 Task: Sort the products by price (highest first).
Action: Mouse moved to (64, 394)
Screenshot: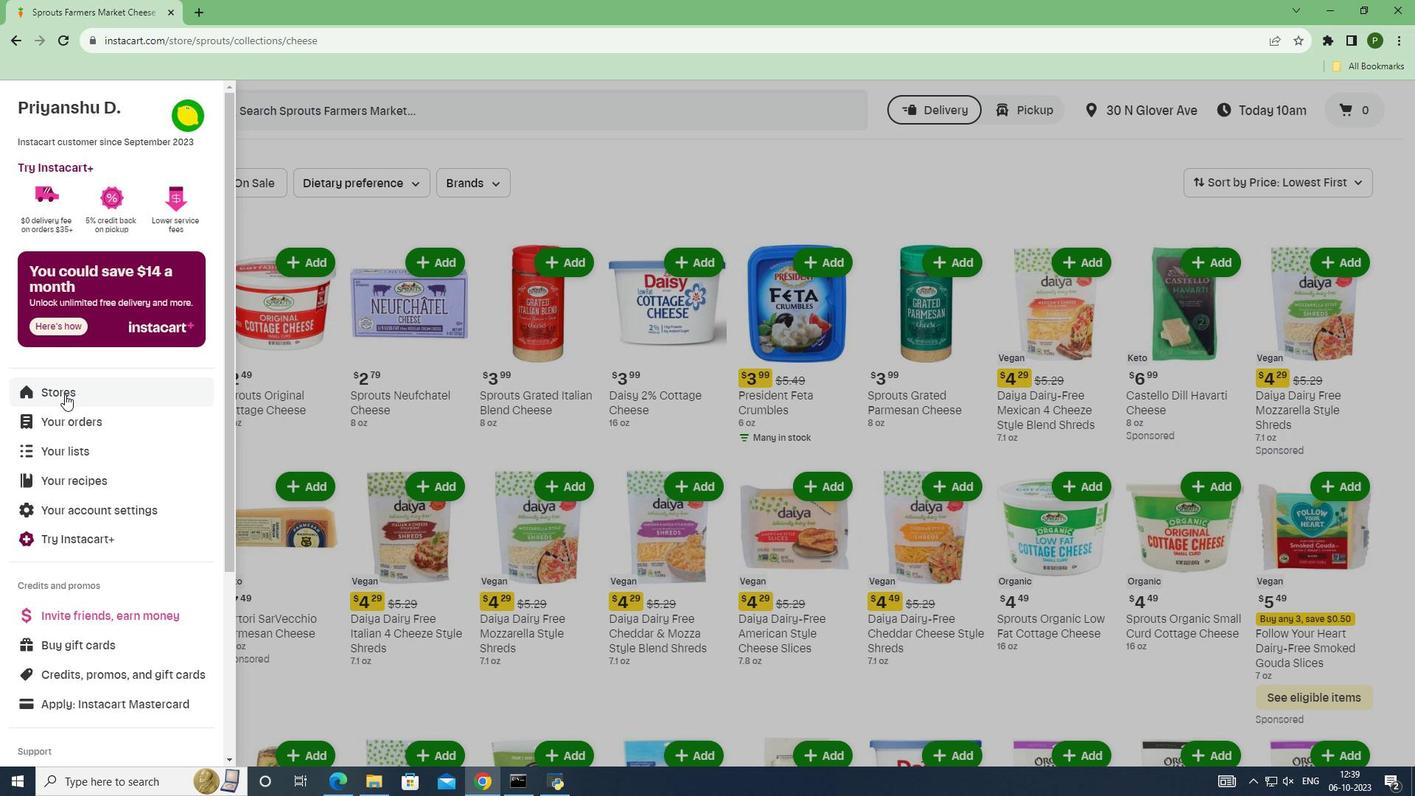 
Action: Mouse pressed left at (64, 394)
Screenshot: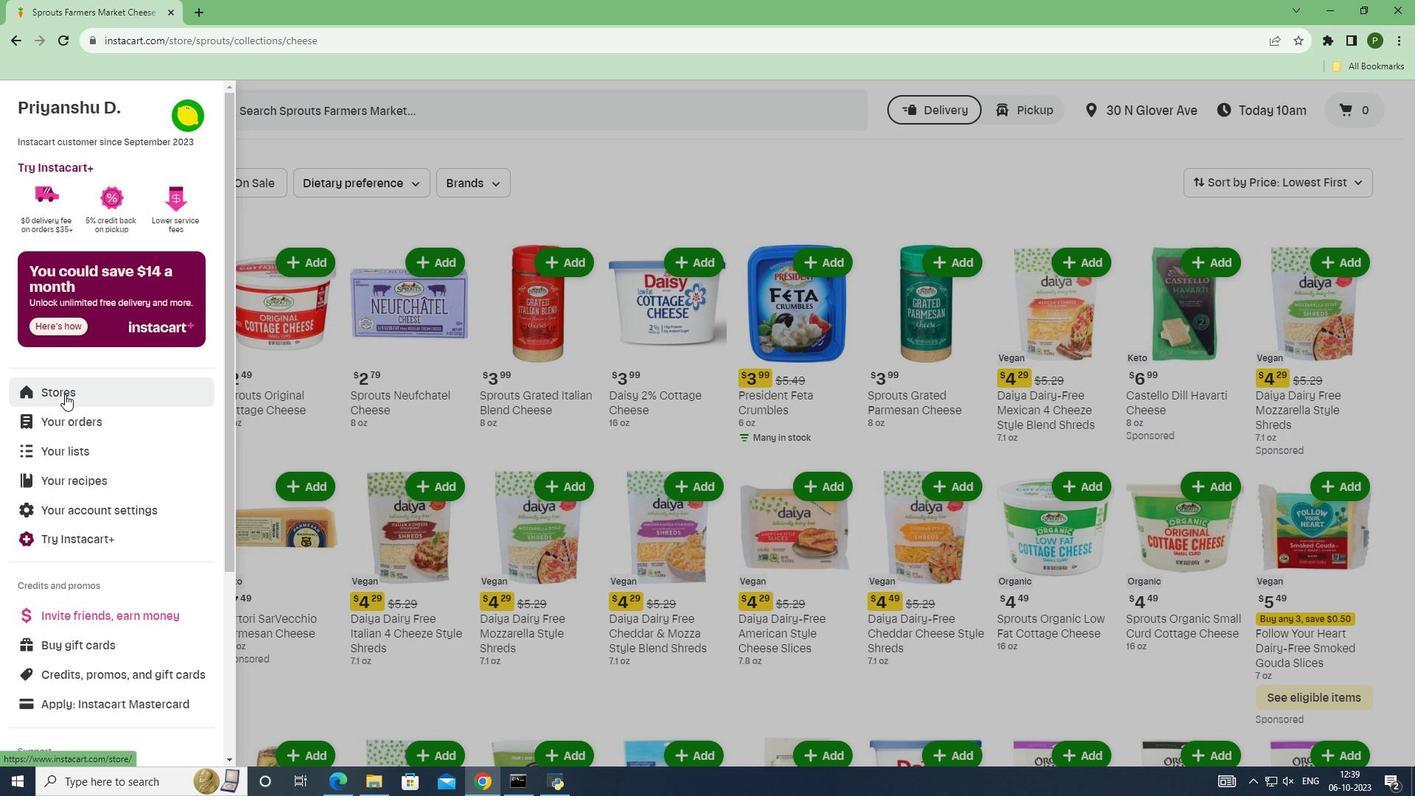 
Action: Mouse moved to (353, 165)
Screenshot: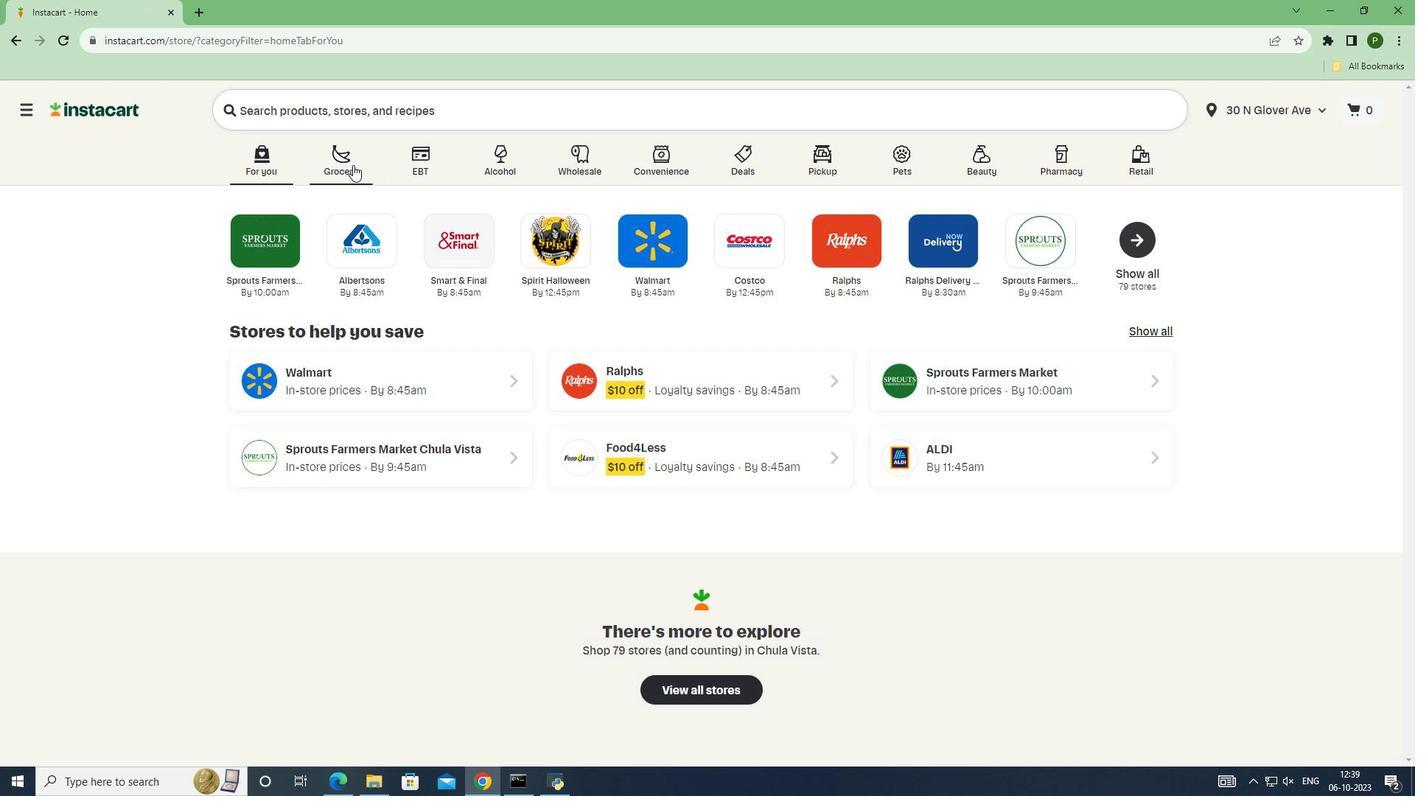 
Action: Mouse pressed left at (353, 165)
Screenshot: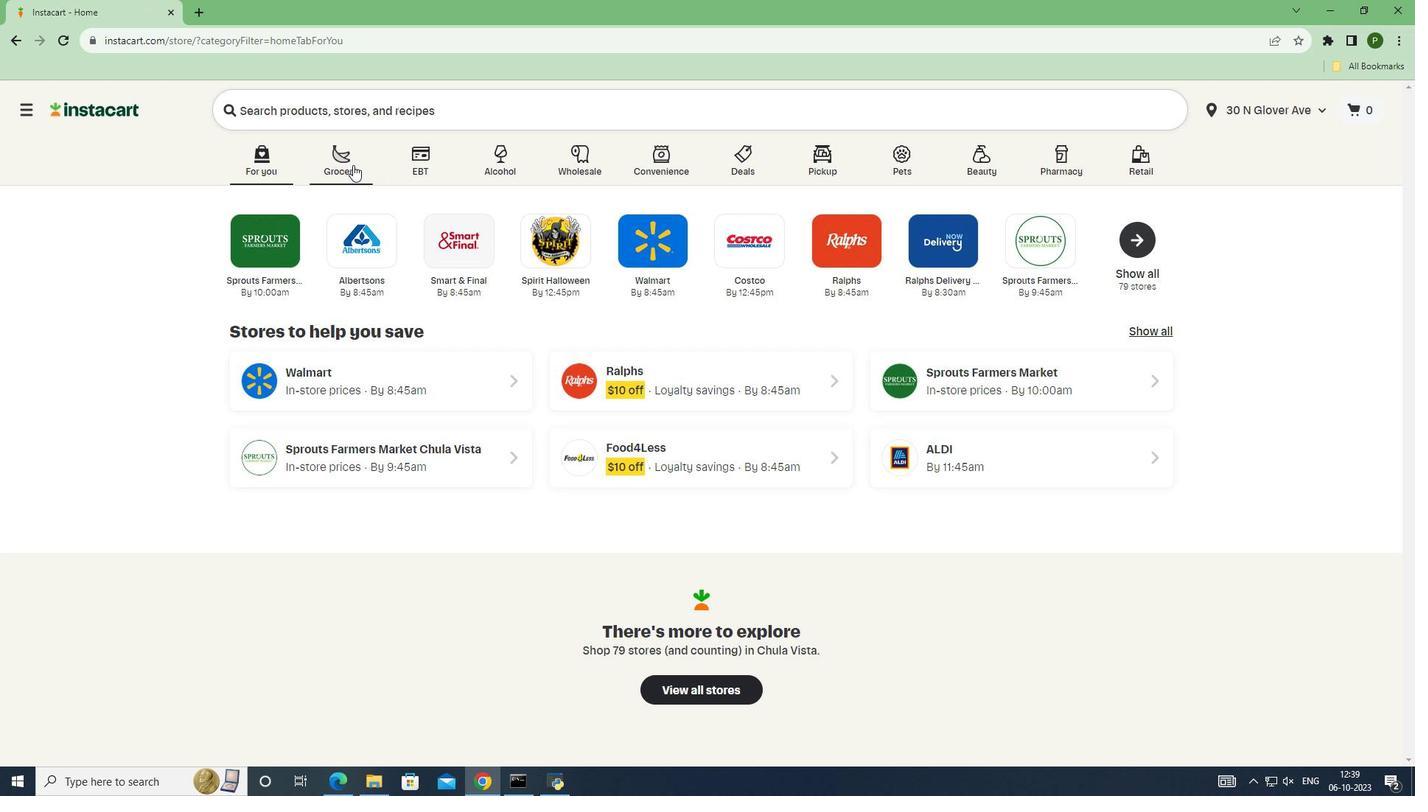
Action: Mouse moved to (912, 357)
Screenshot: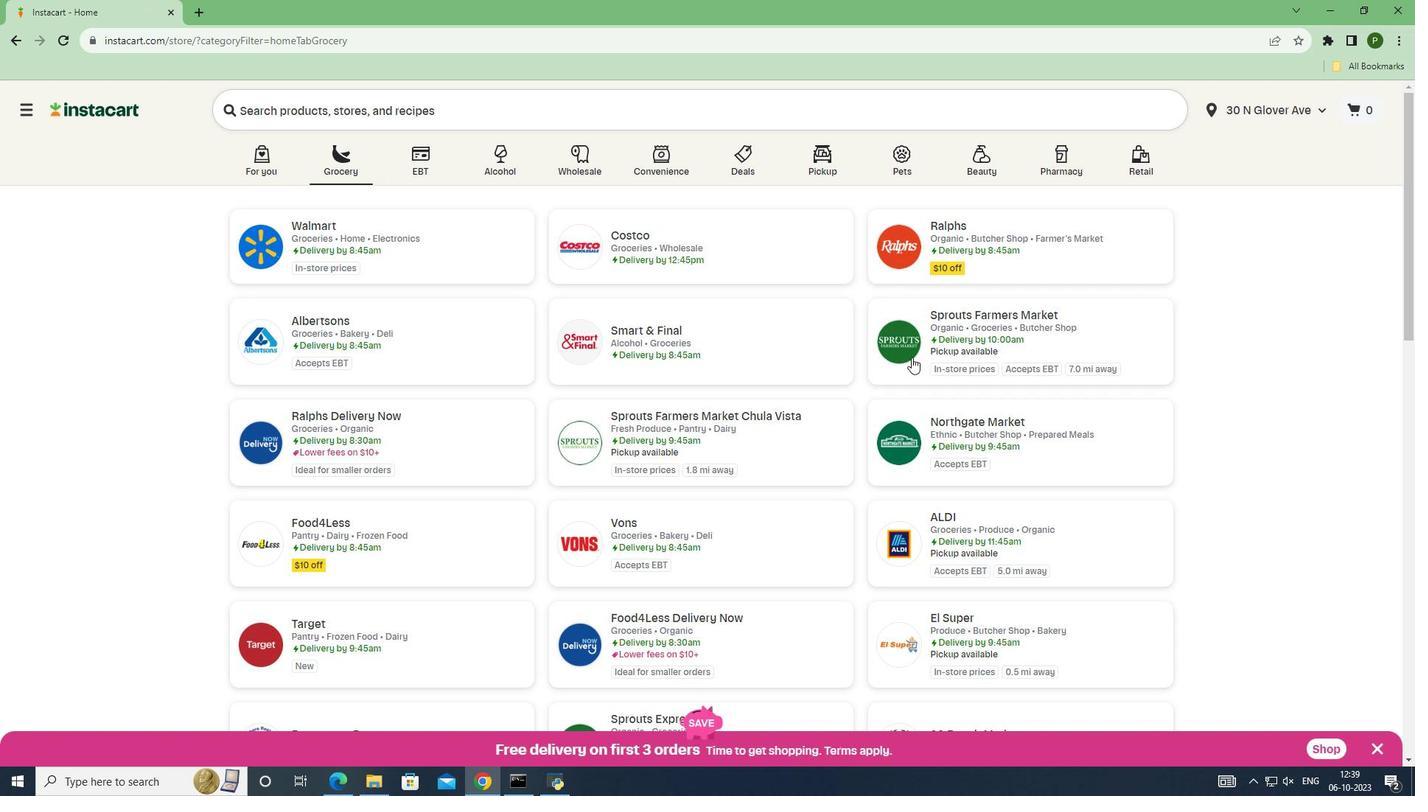 
Action: Mouse pressed left at (912, 357)
Screenshot: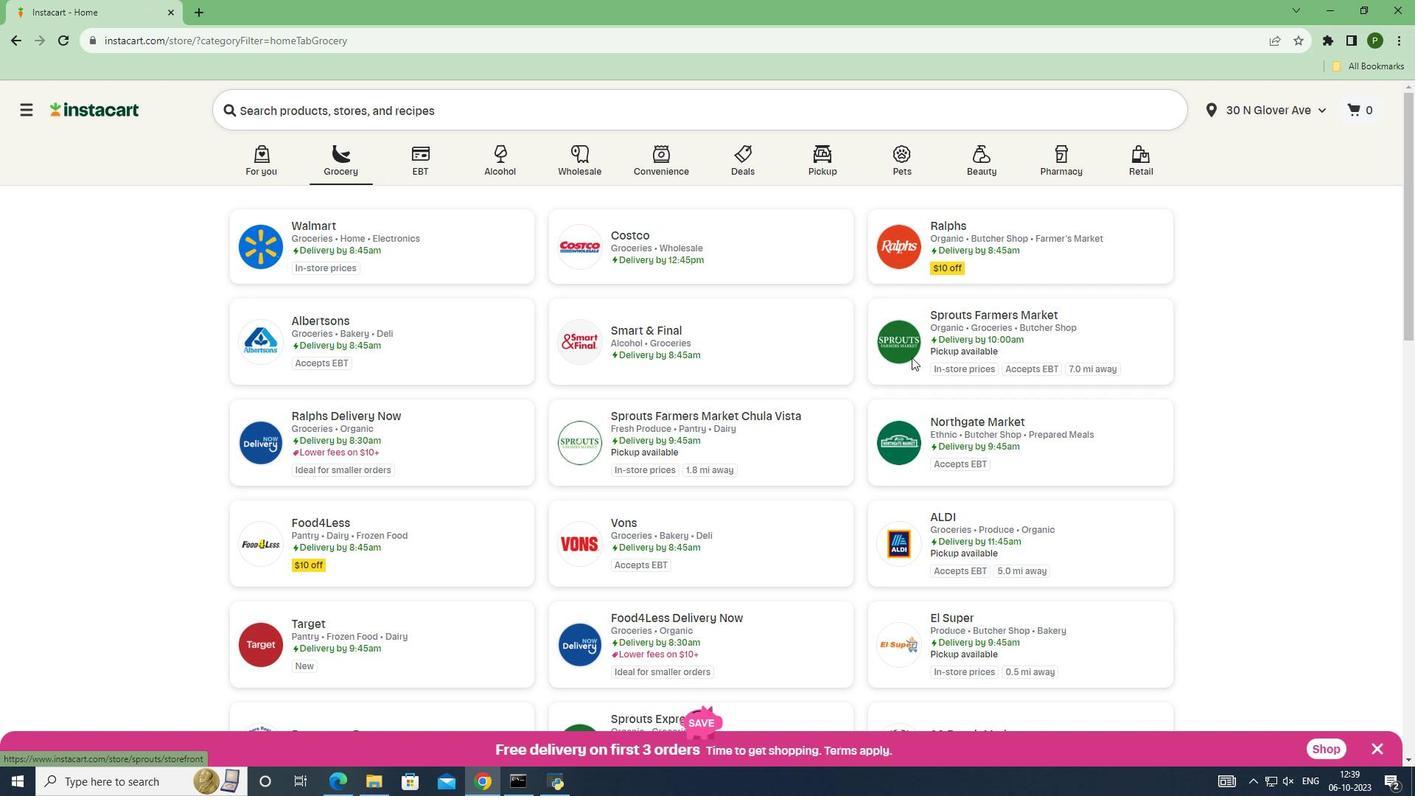 
Action: Mouse moved to (115, 467)
Screenshot: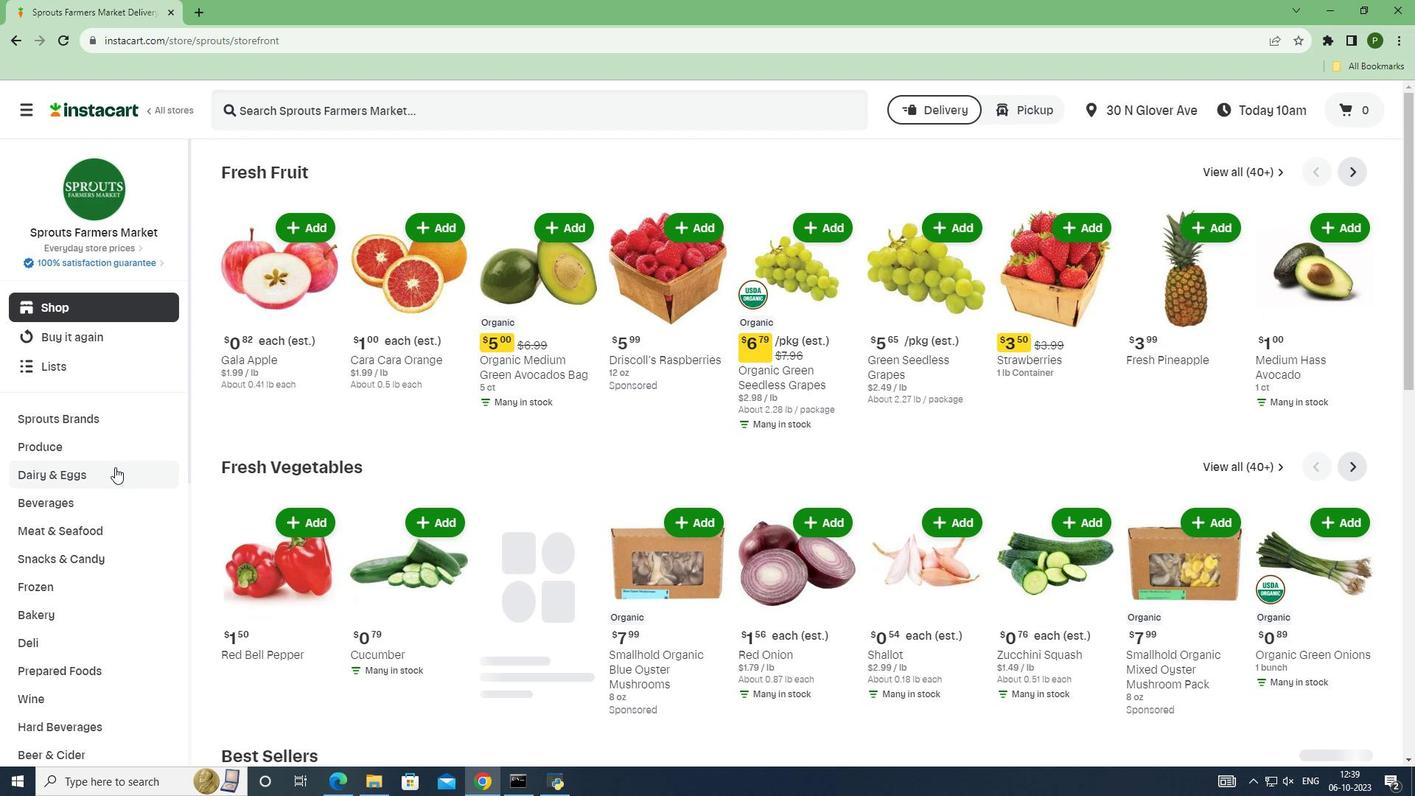 
Action: Mouse pressed left at (115, 467)
Screenshot: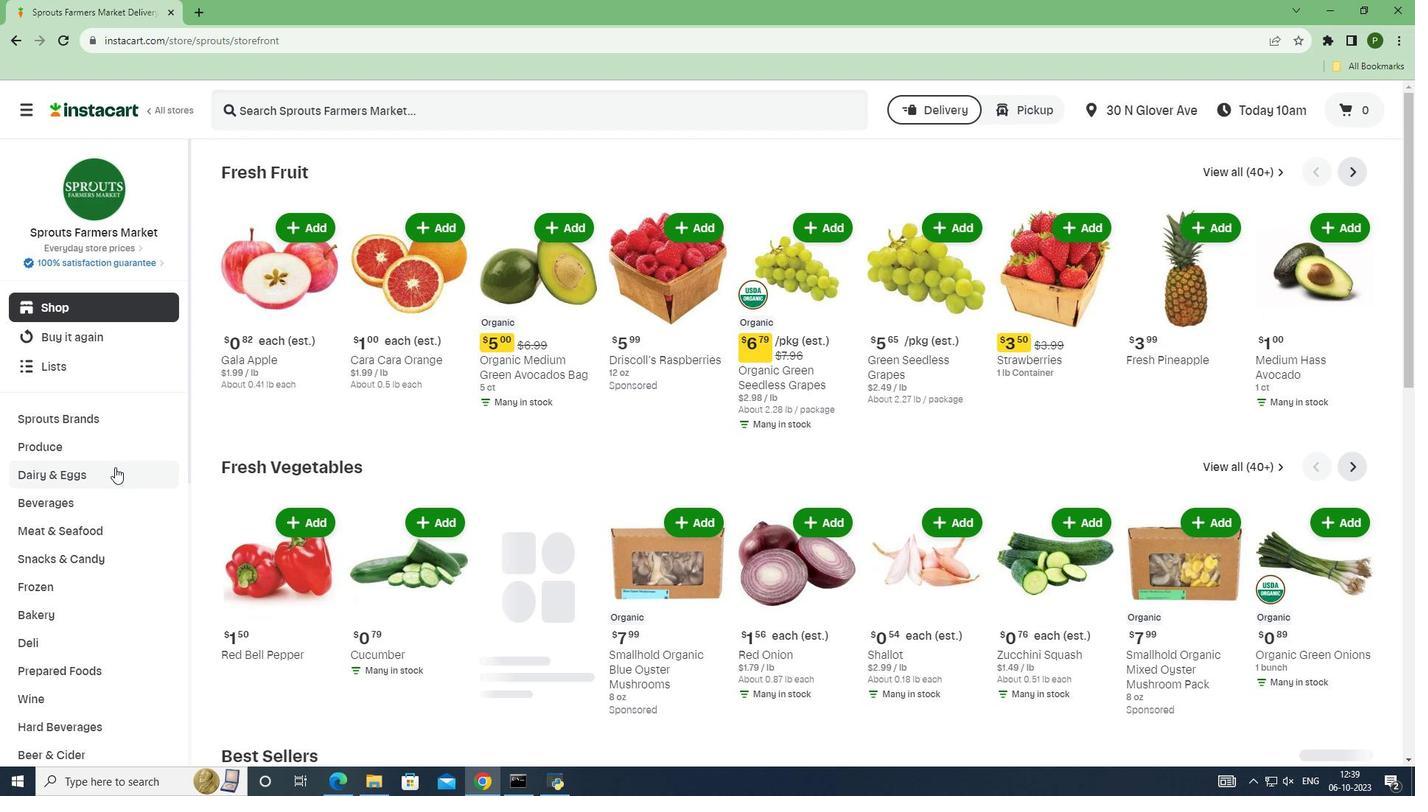 
Action: Mouse moved to (91, 533)
Screenshot: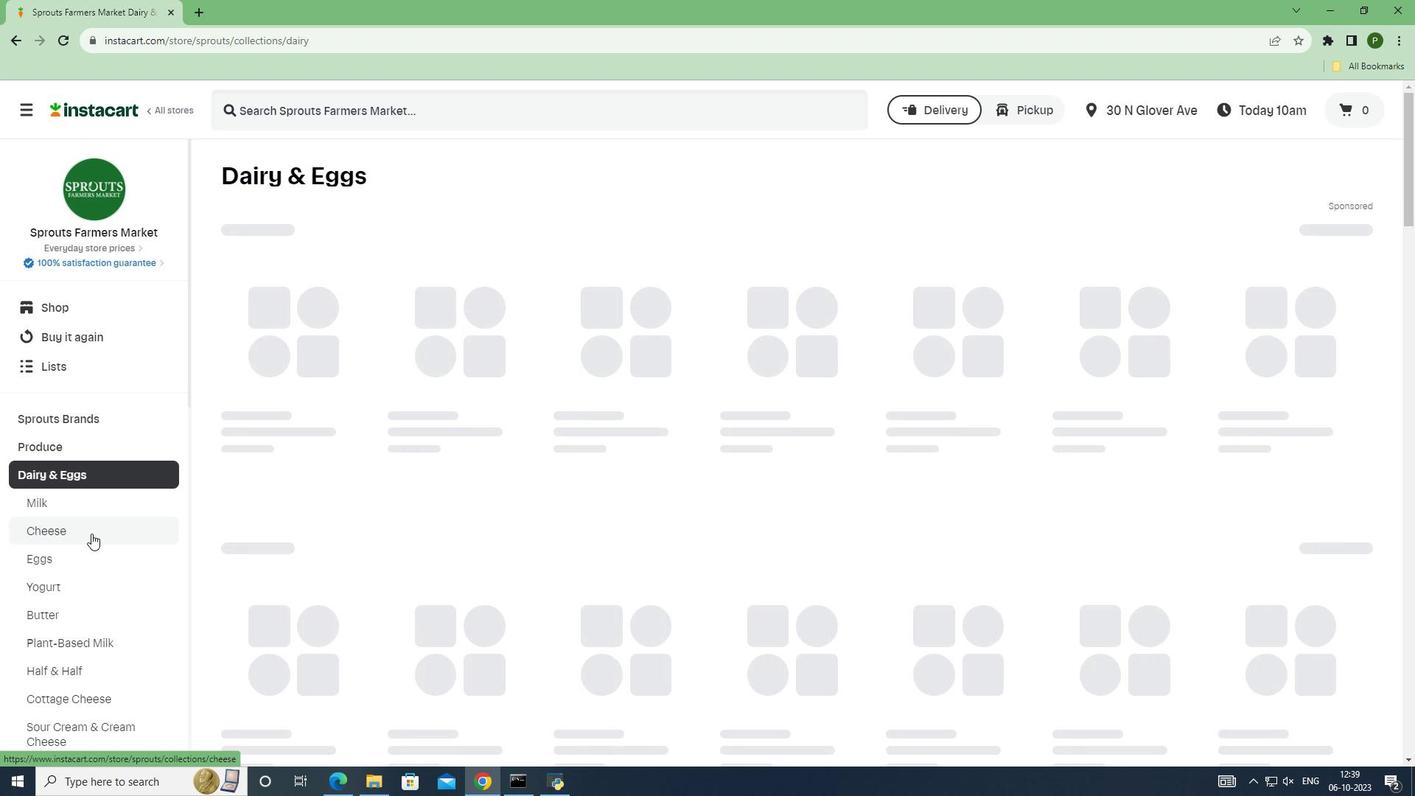 
Action: Mouse pressed left at (91, 533)
Screenshot: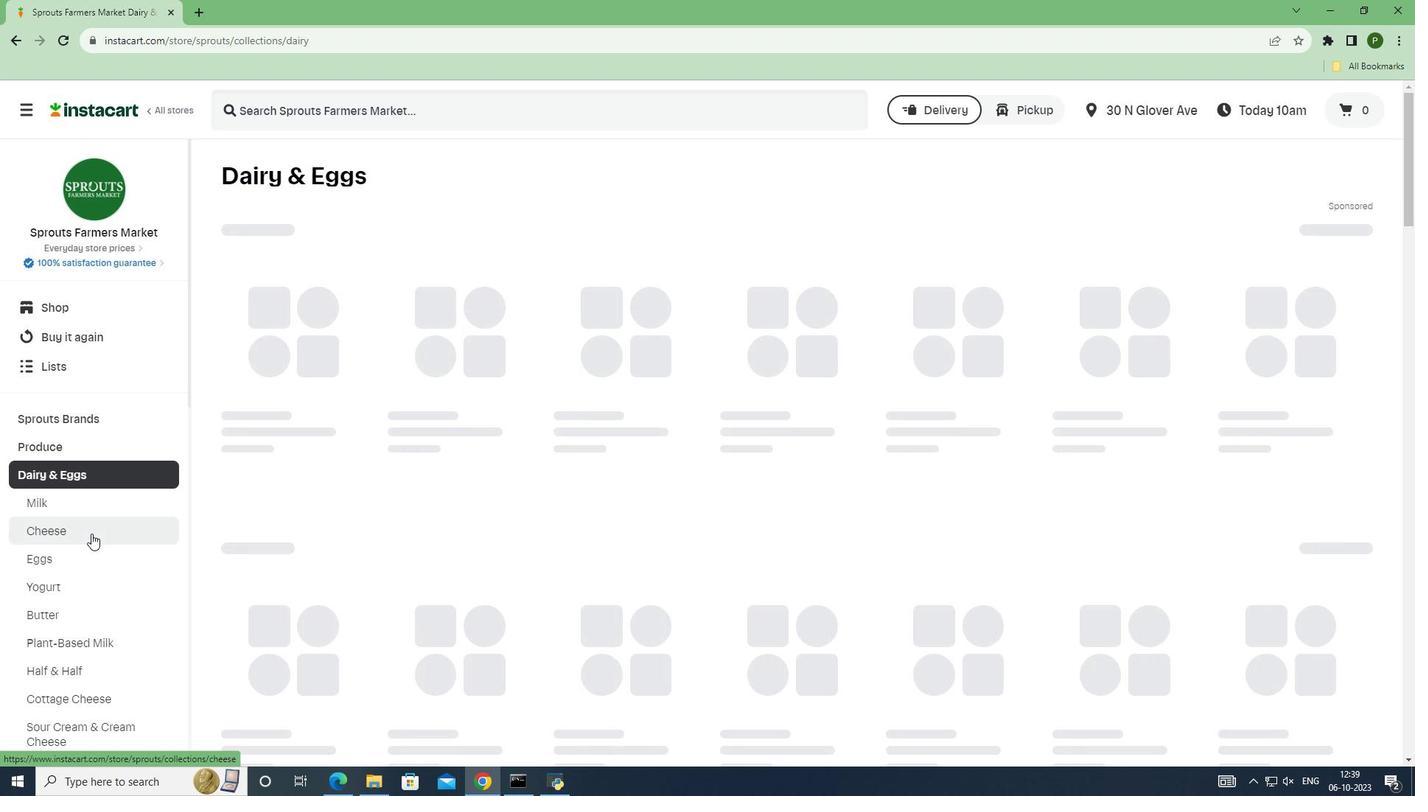 
Action: Mouse moved to (1246, 482)
Screenshot: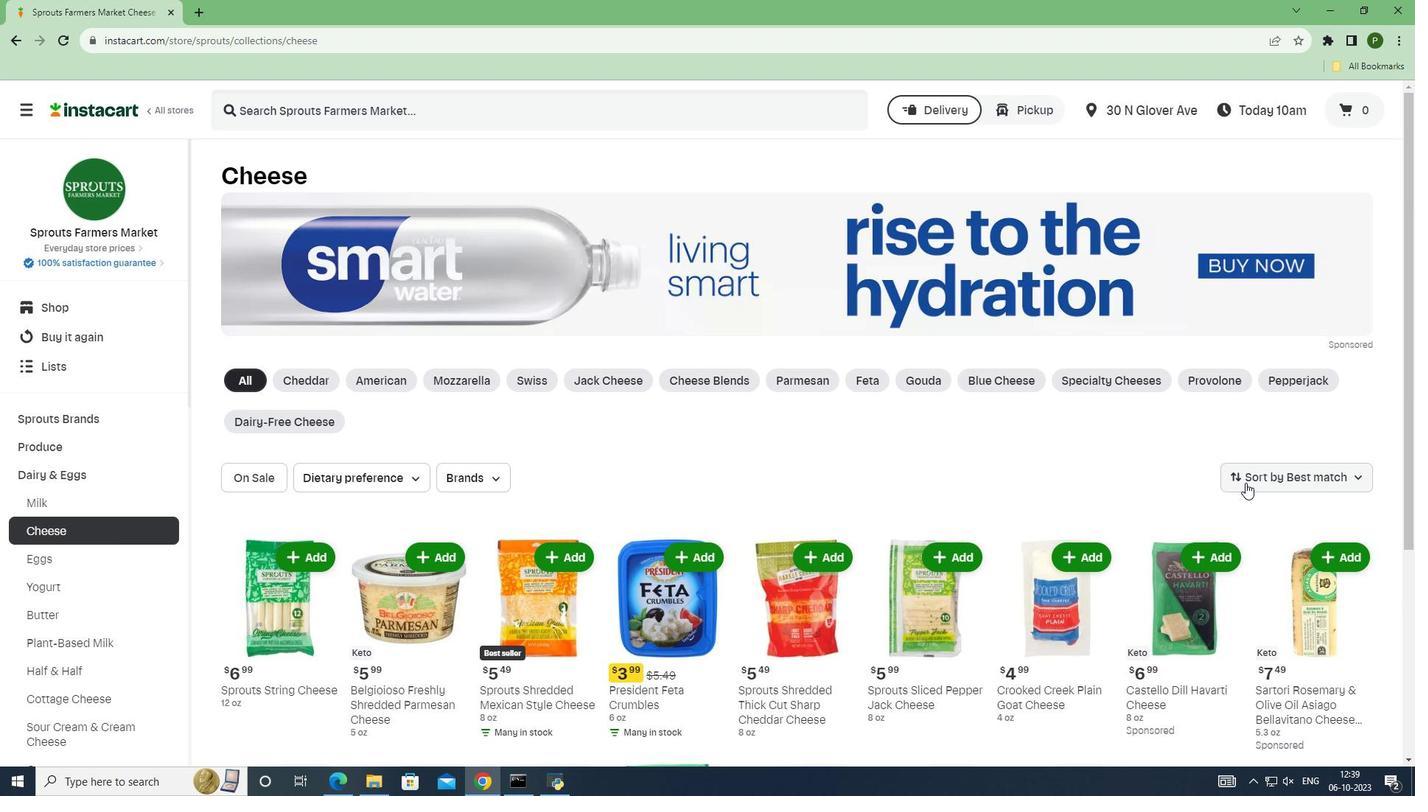 
Action: Mouse pressed left at (1246, 482)
Screenshot: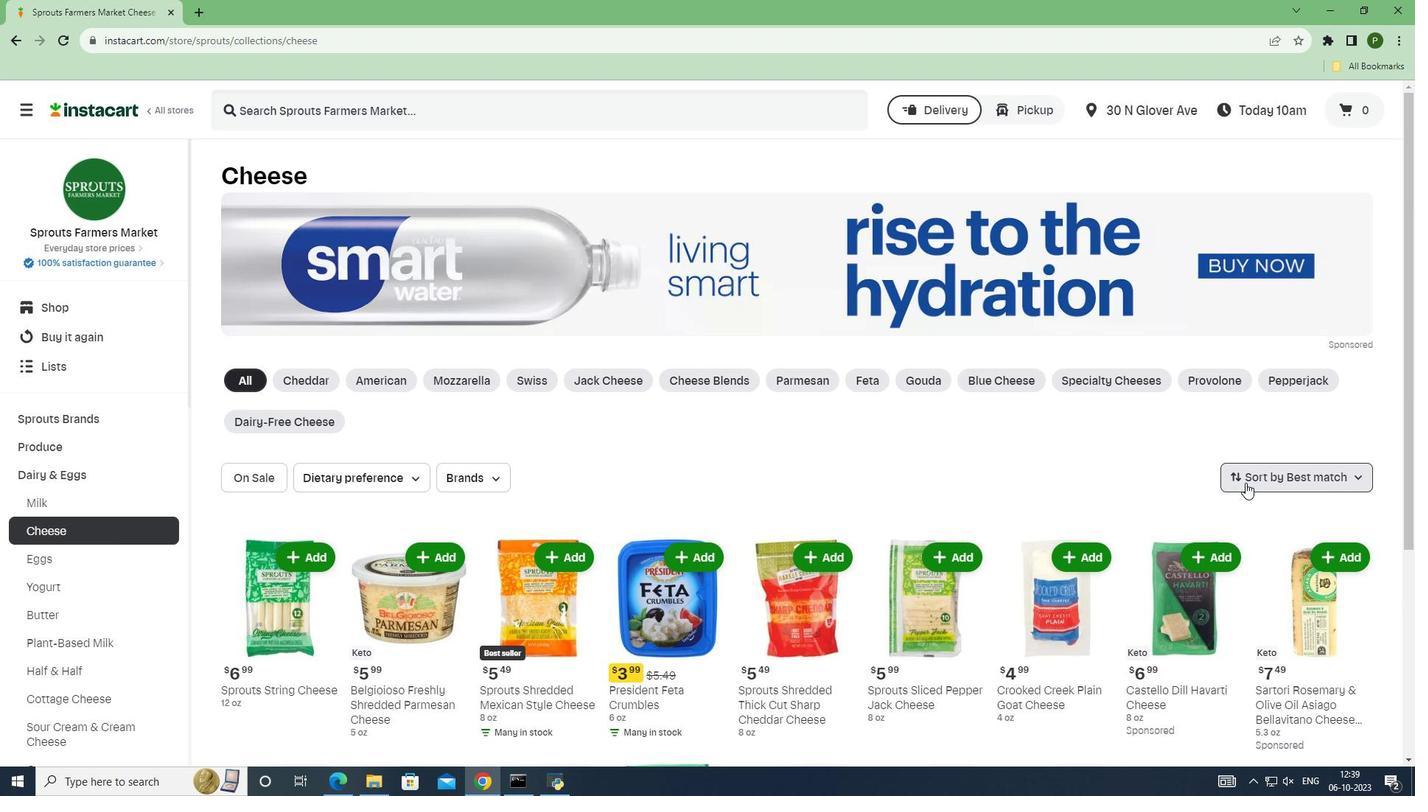 
Action: Mouse moved to (1289, 576)
Screenshot: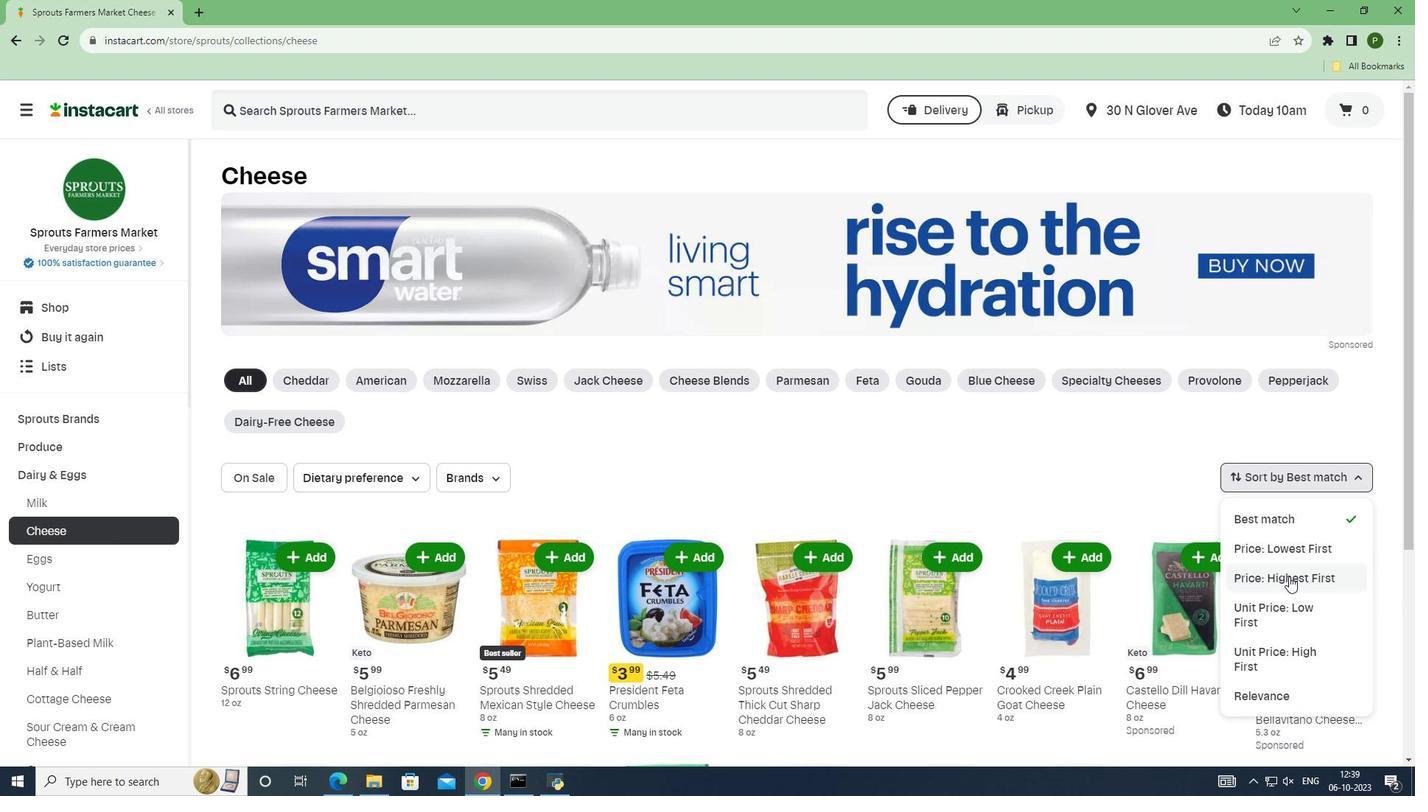 
Action: Mouse pressed left at (1289, 576)
Screenshot: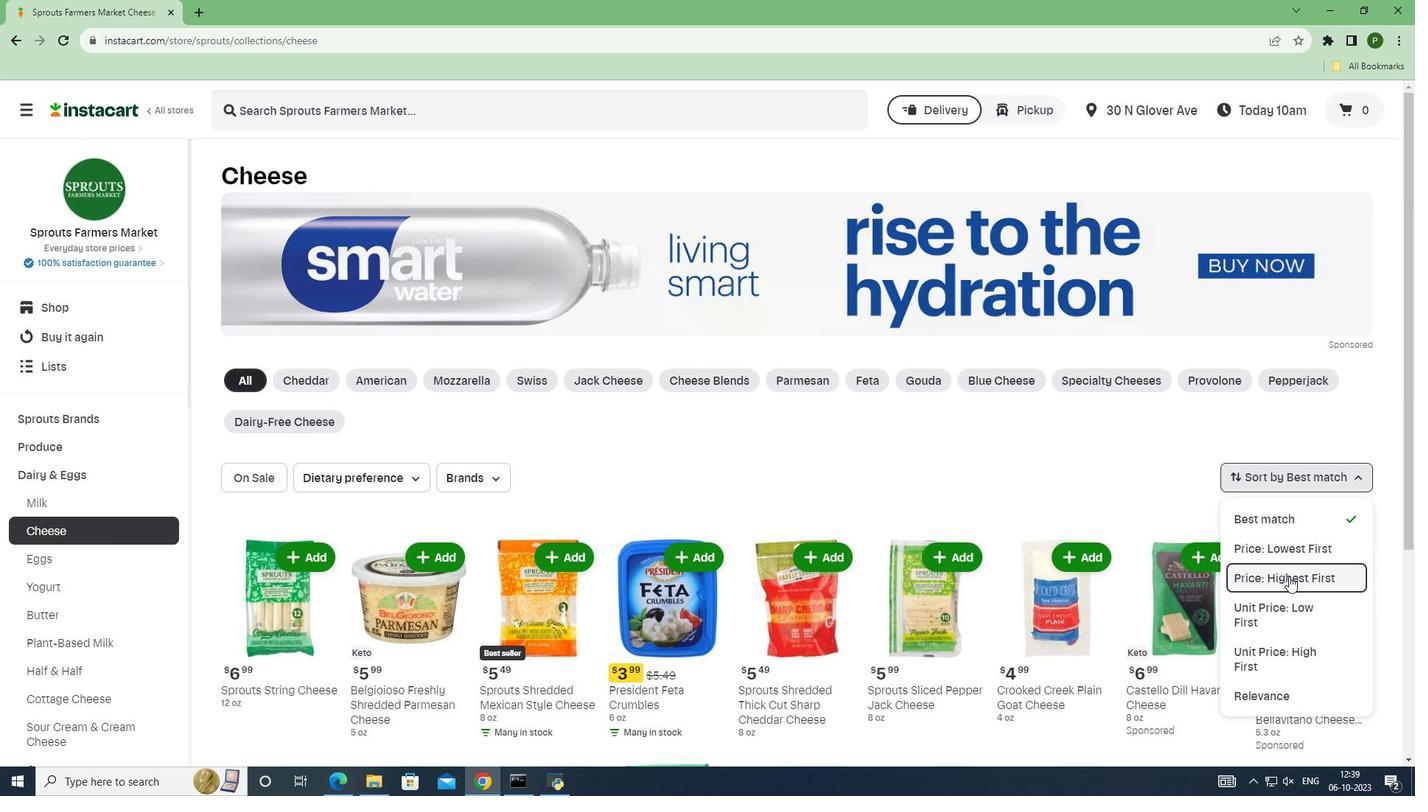 
Action: Mouse moved to (1136, 513)
Screenshot: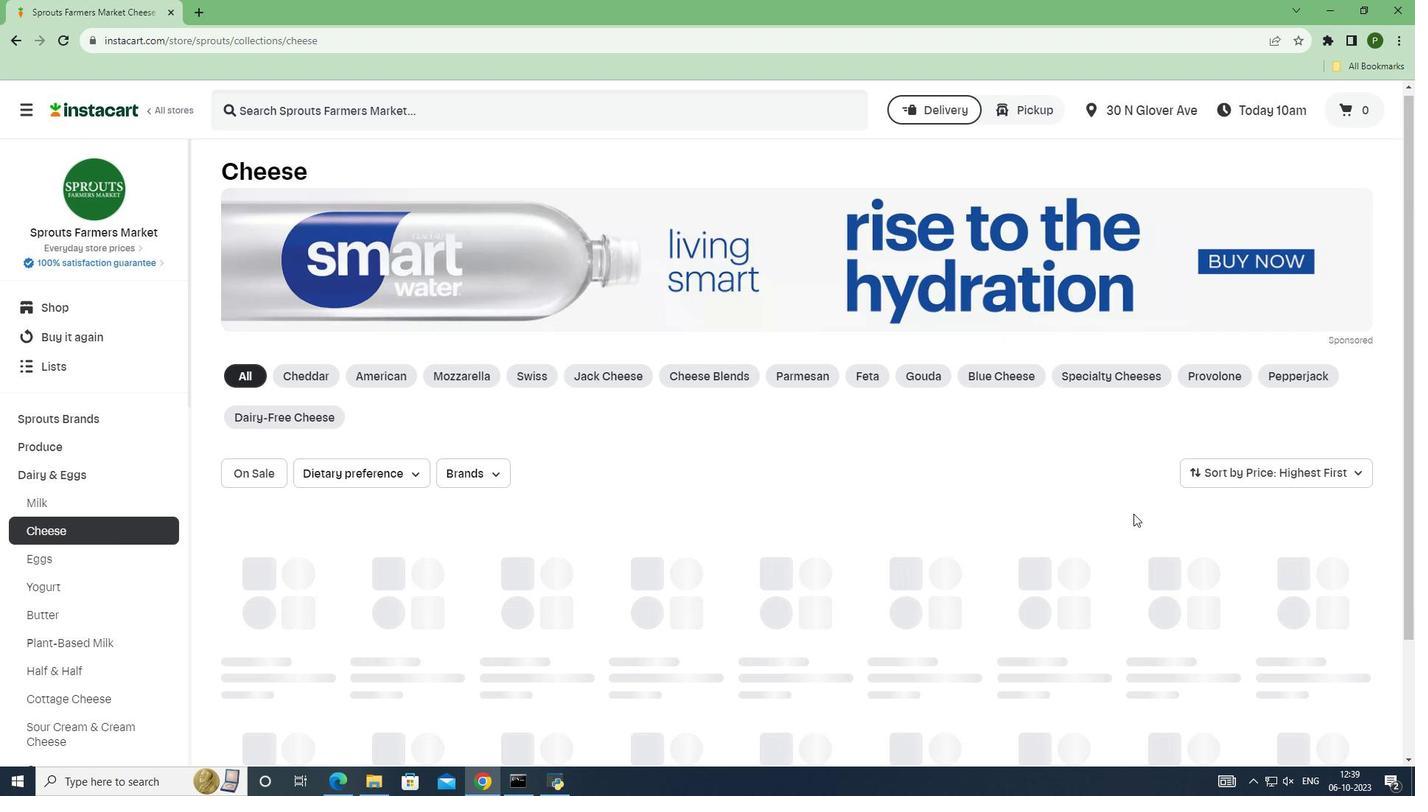 
Action: Mouse scrolled (1136, 513) with delta (0, 0)
Screenshot: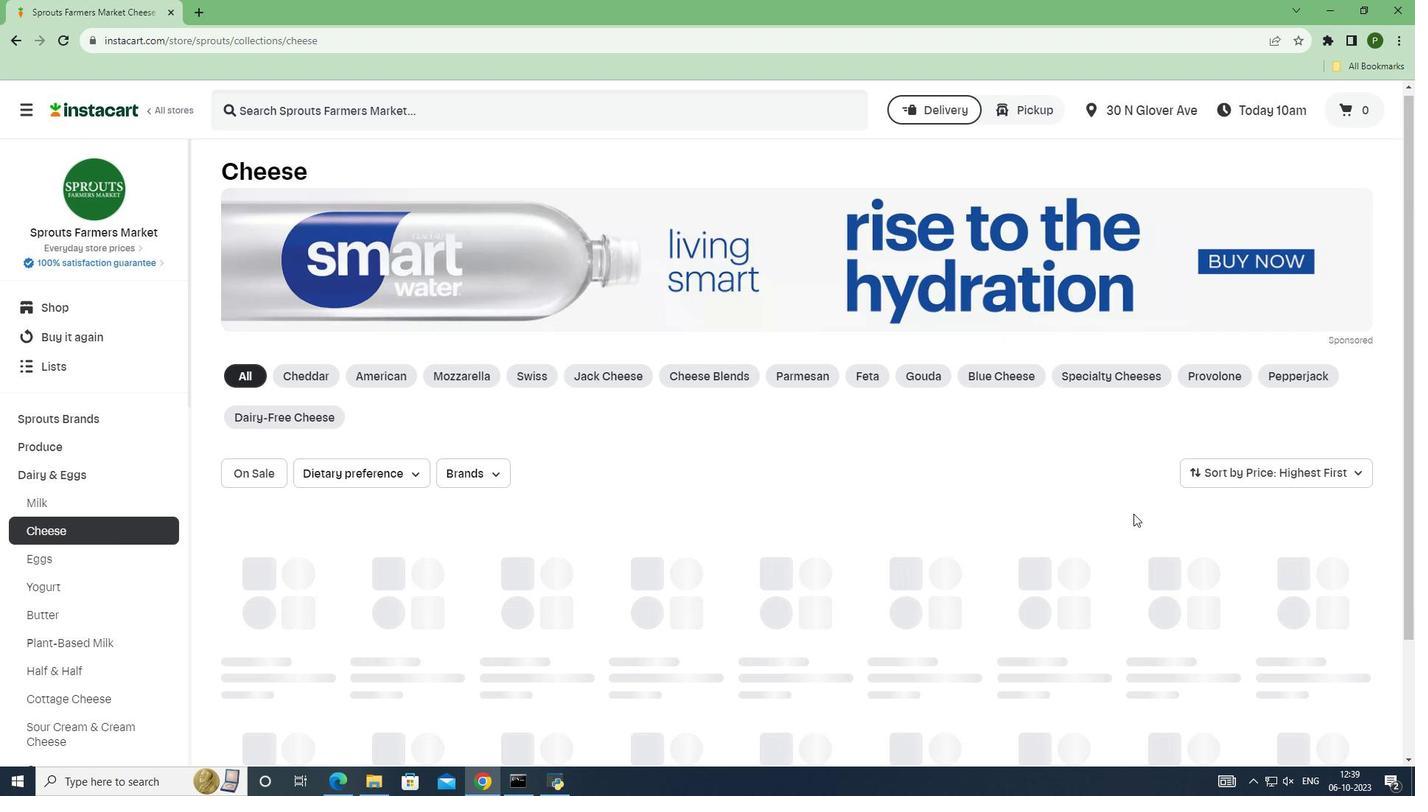 
Action: Mouse moved to (1133, 513)
Screenshot: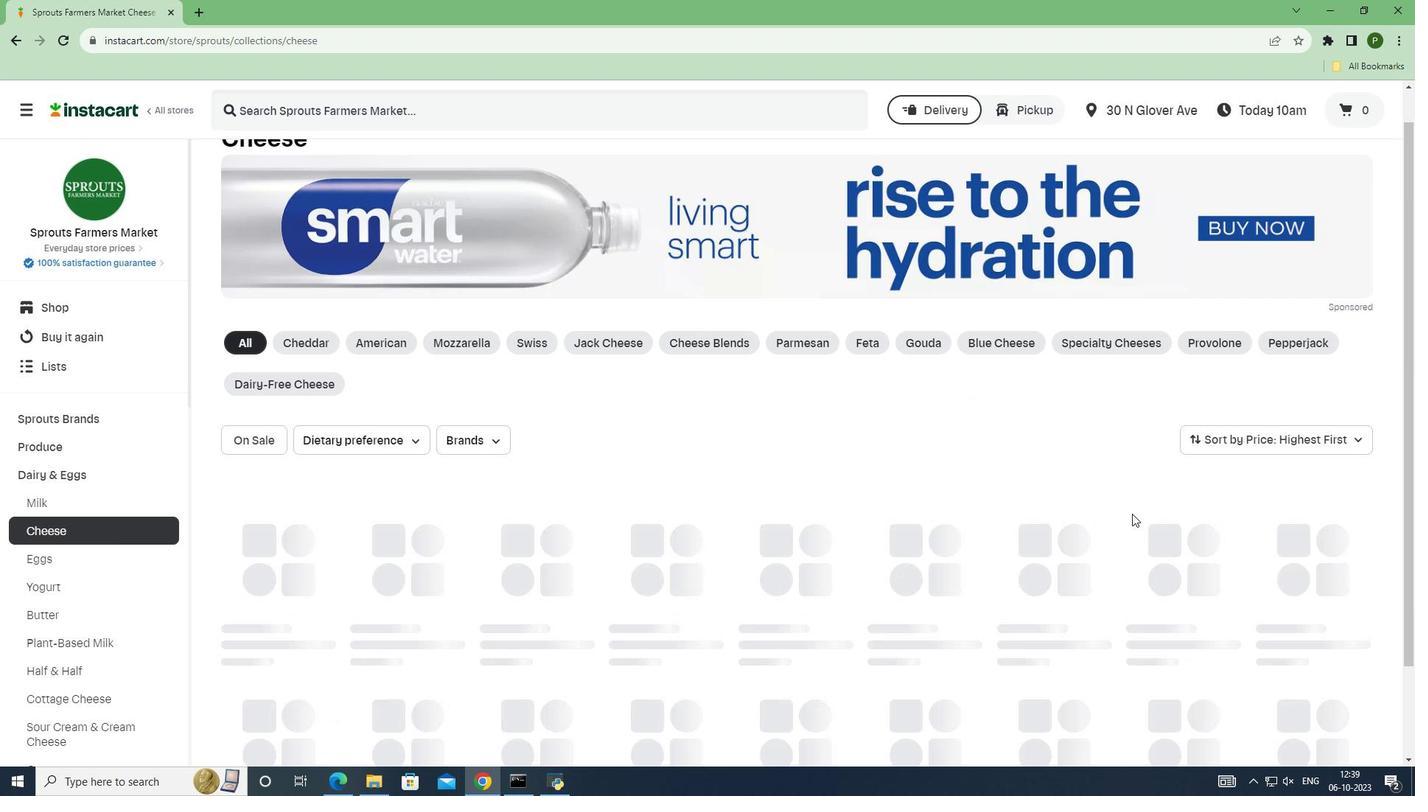 
Action: Mouse scrolled (1133, 513) with delta (0, 0)
Screenshot: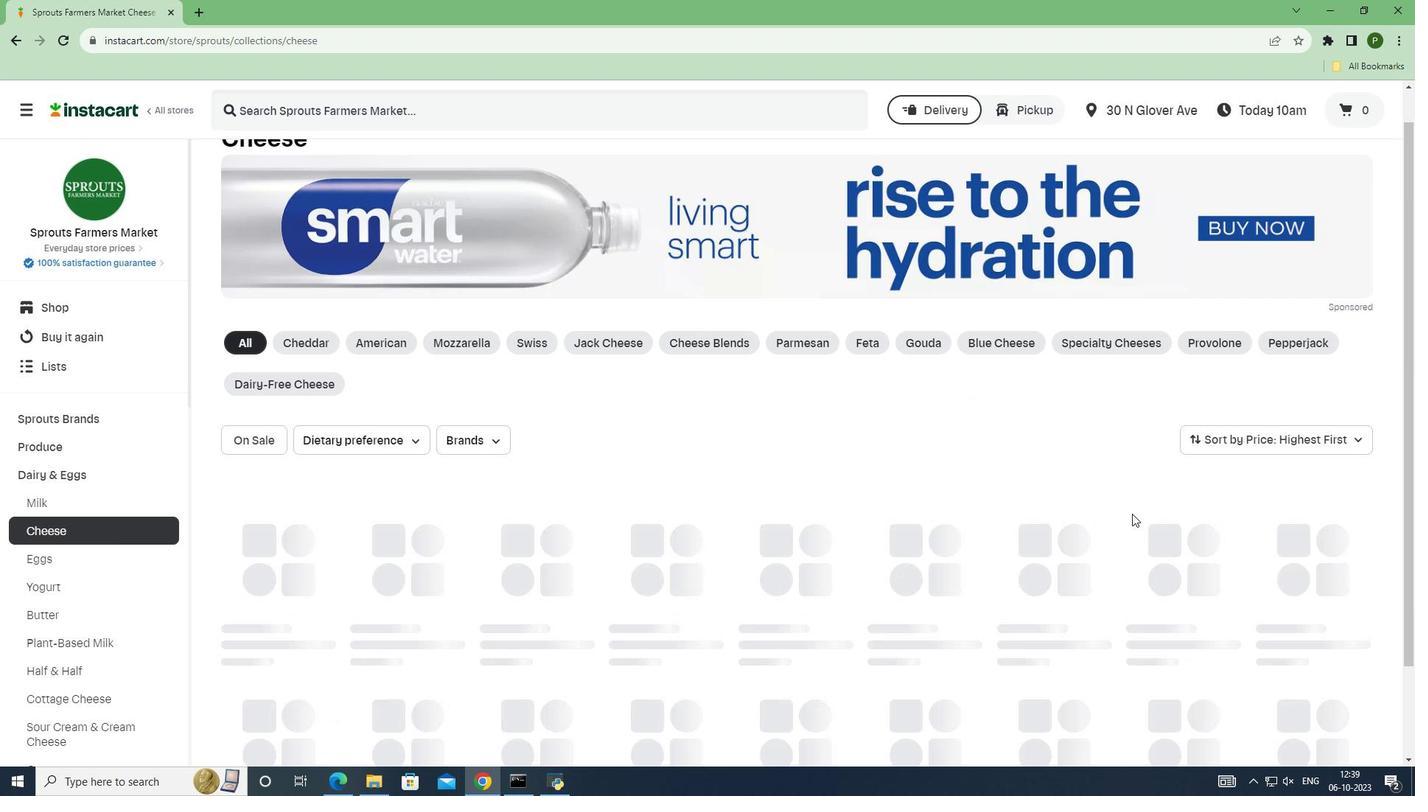
Action: Mouse moved to (1132, 513)
Screenshot: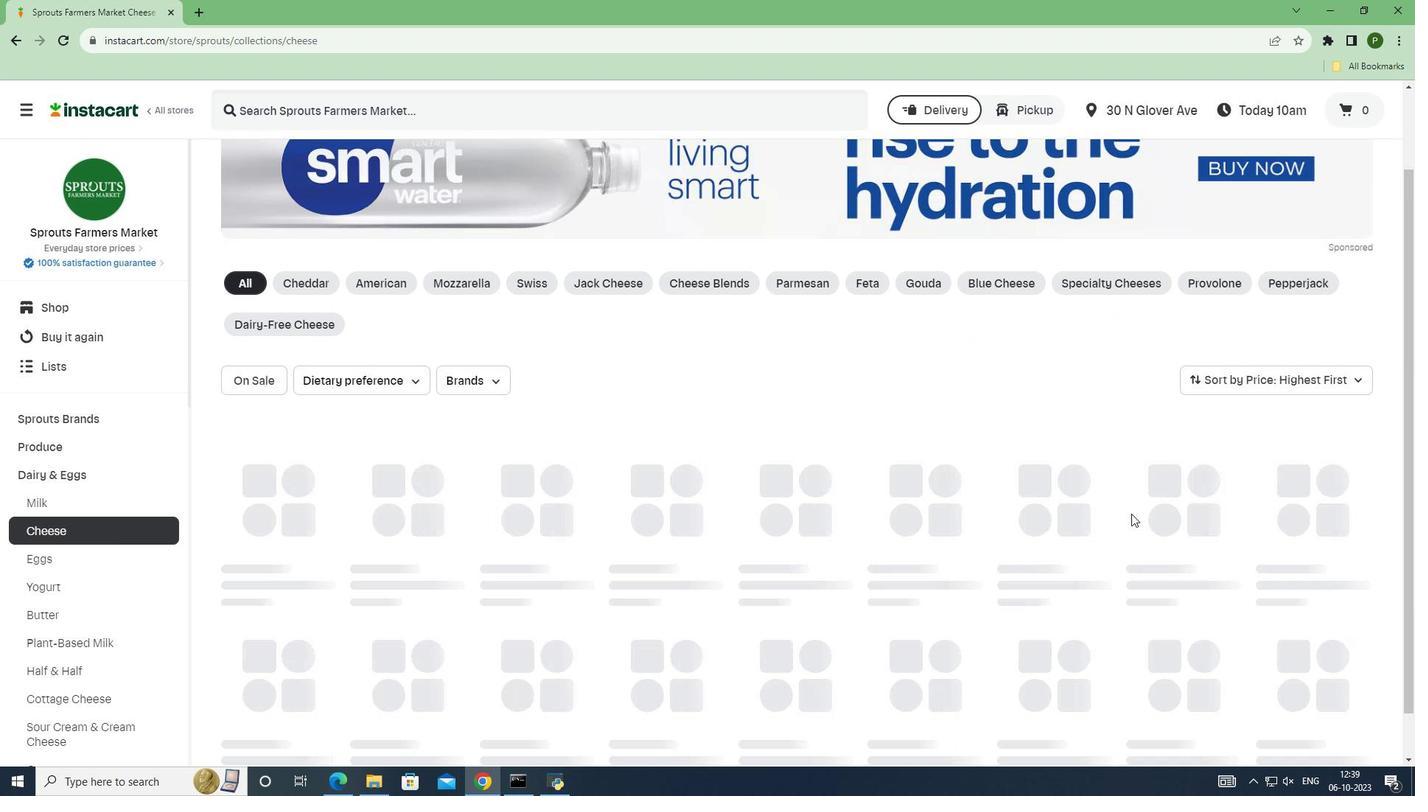 
Action: Mouse scrolled (1132, 513) with delta (0, 0)
Screenshot: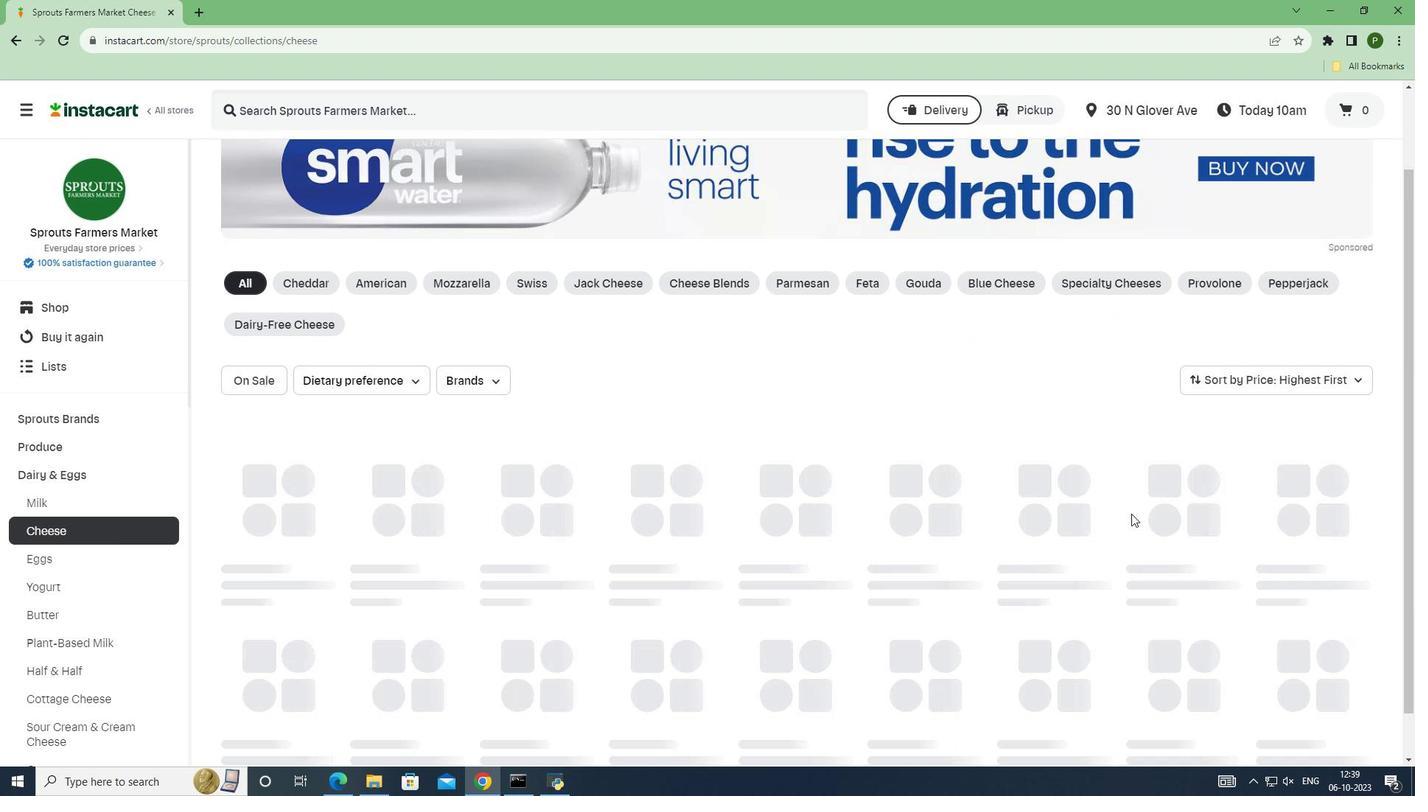 
Action: Mouse moved to (1130, 513)
Screenshot: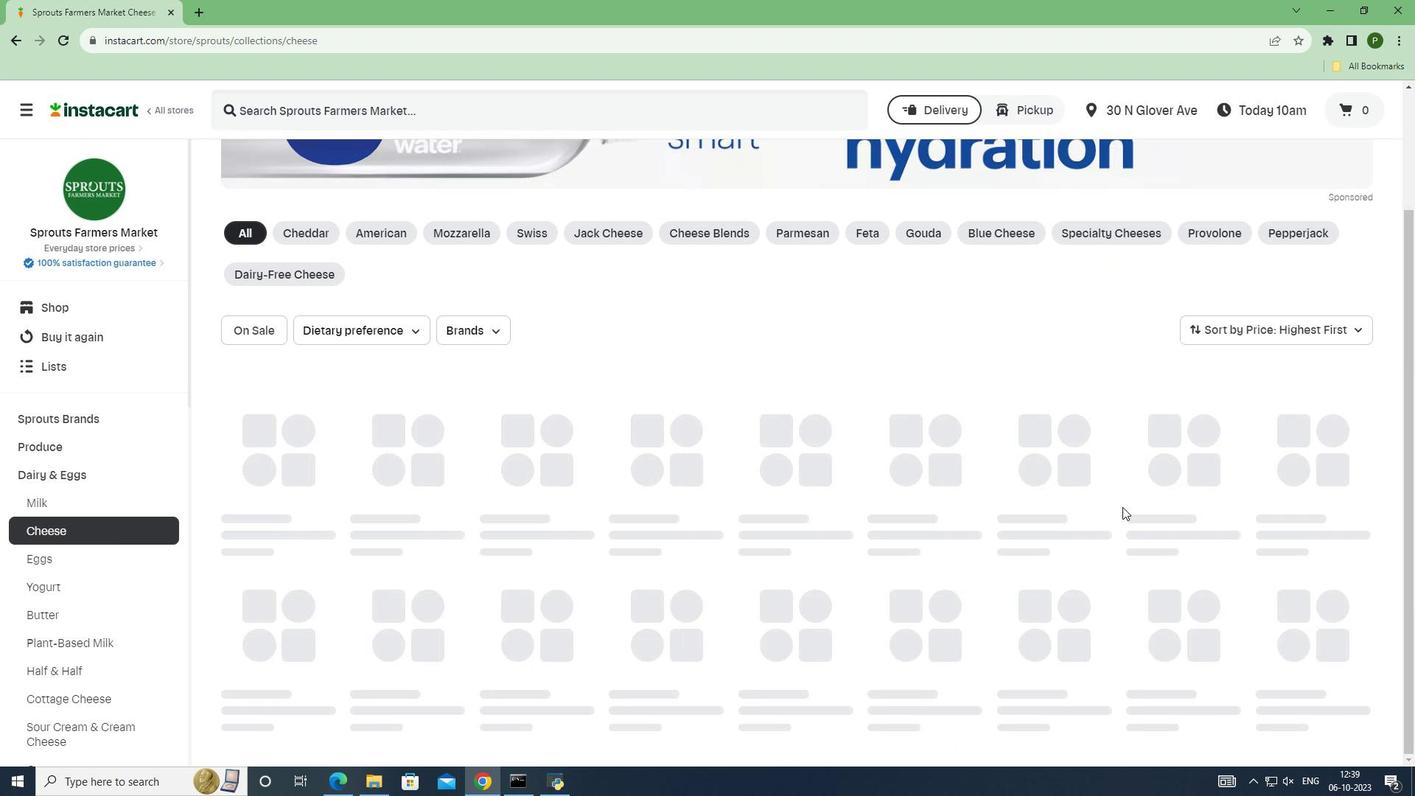 
Action: Mouse scrolled (1130, 512) with delta (0, 0)
Screenshot: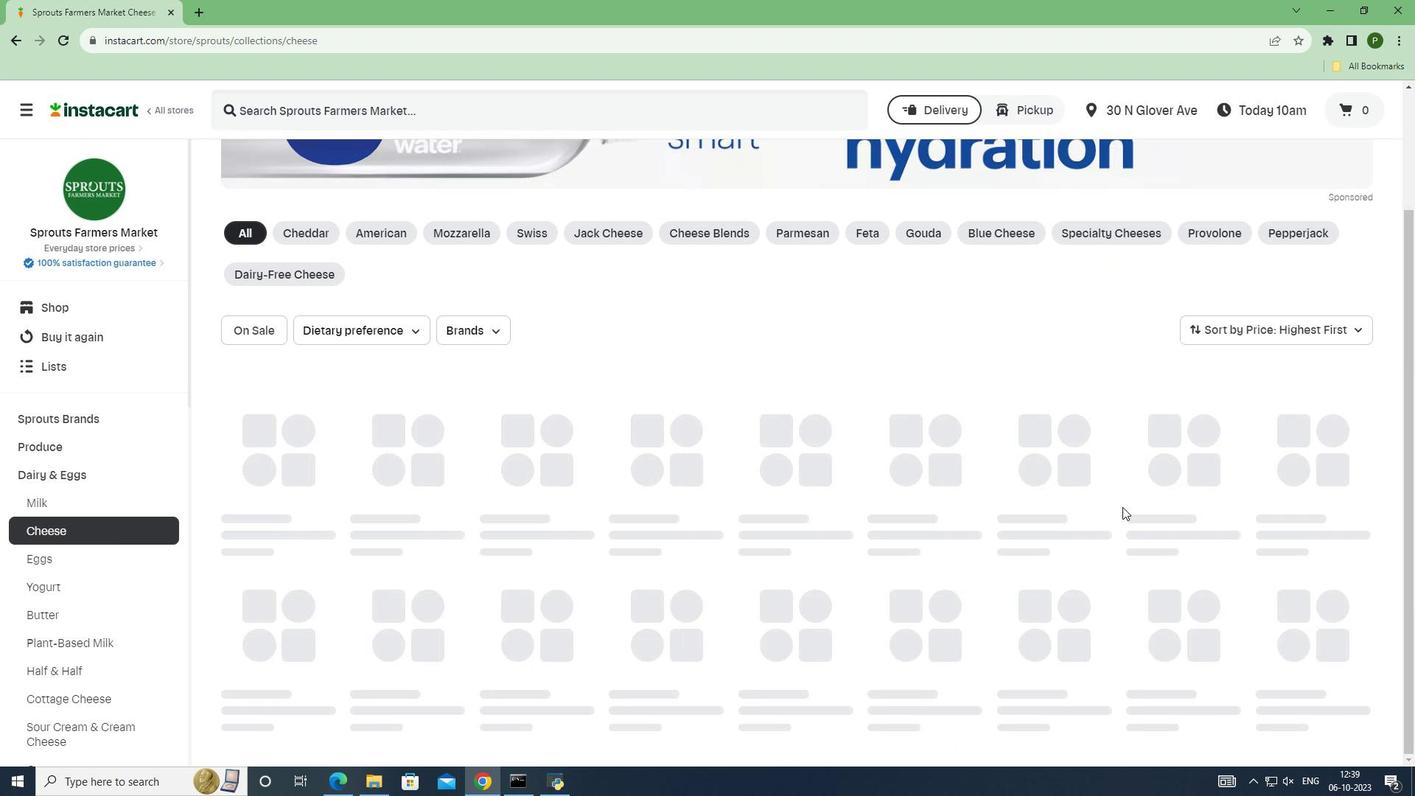 
Action: Mouse moved to (1082, 483)
Screenshot: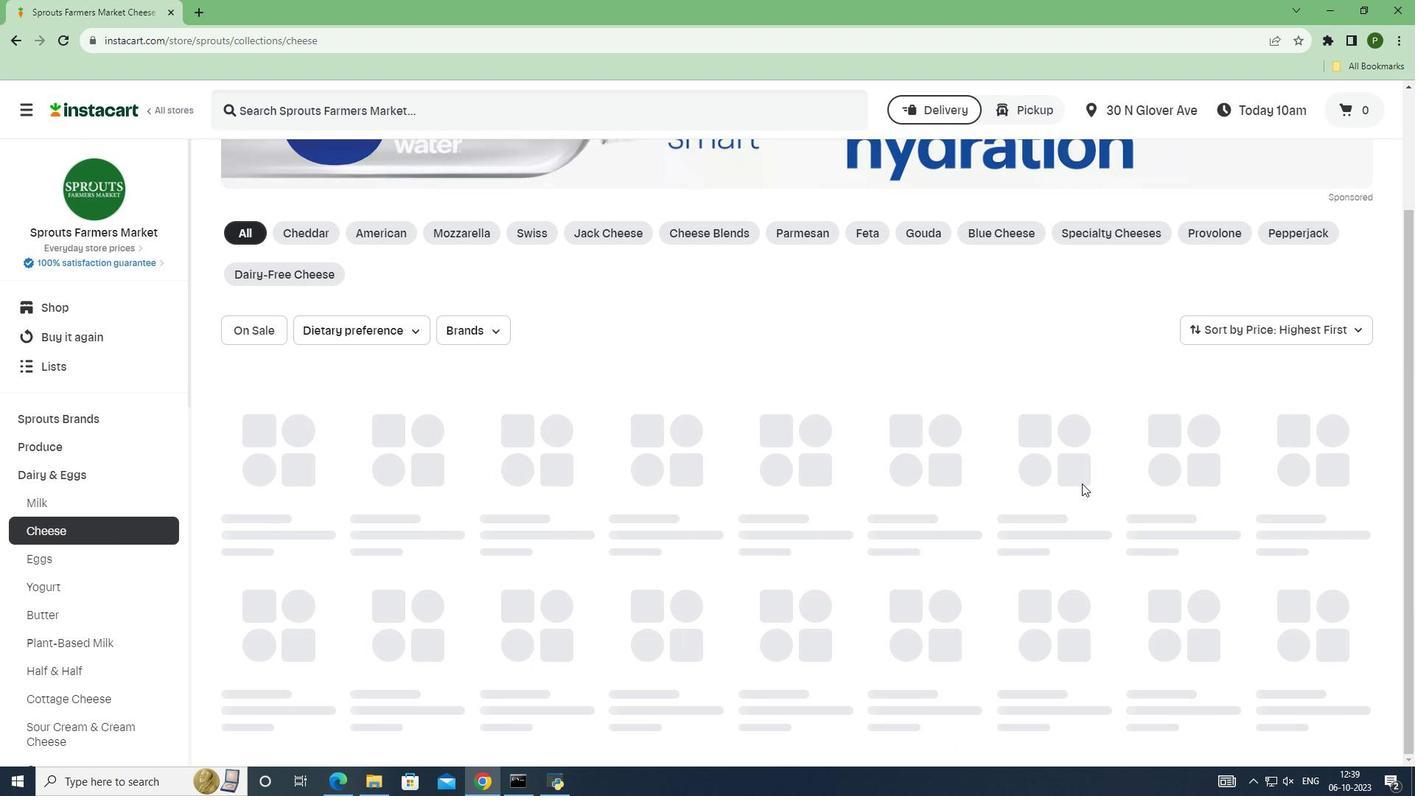 
Action: Mouse scrolled (1082, 482) with delta (0, 0)
Screenshot: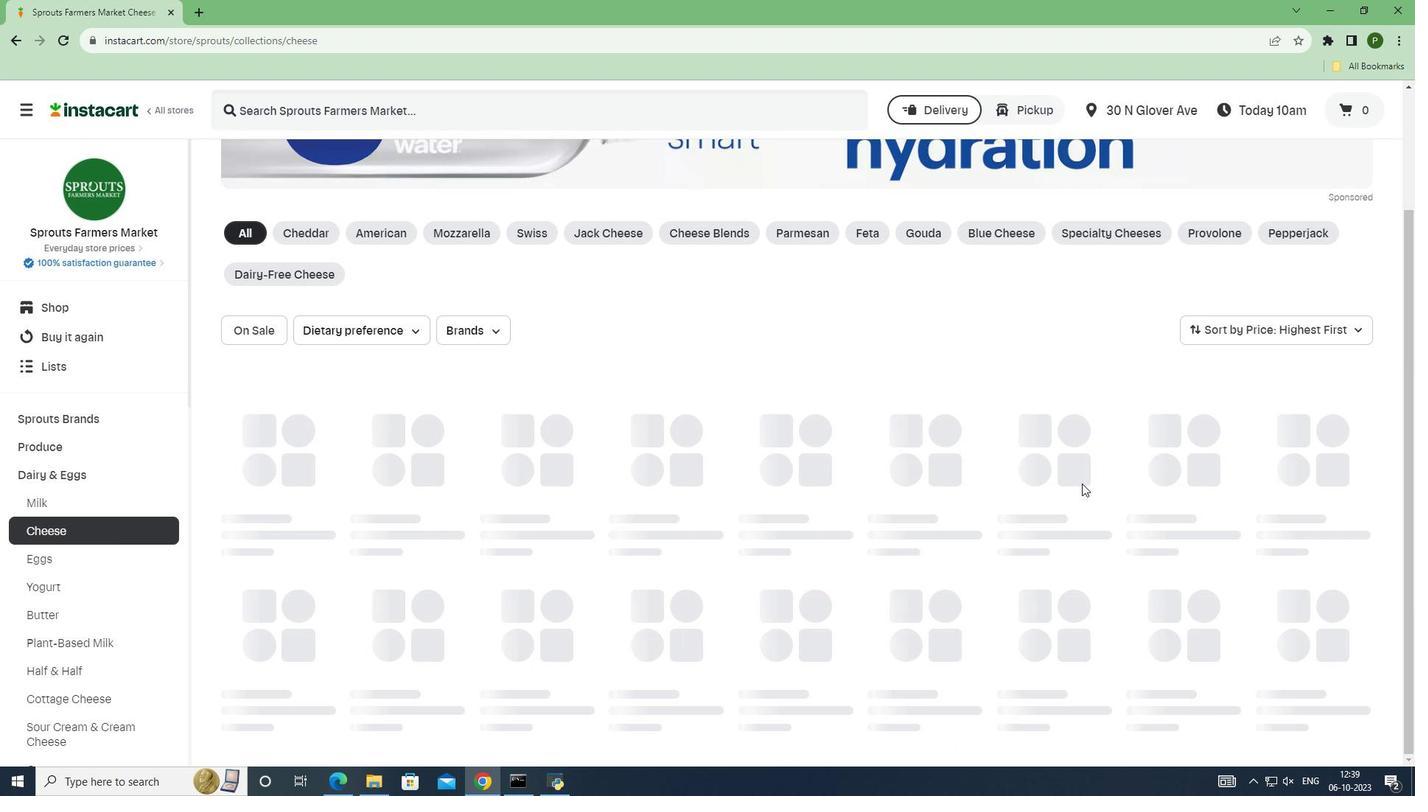 
